 Task: Create a sub task Design and Implement Solution for the task  Develop a new online platform for event ticket sales in the project AgileMind , assign it to team member softage.4@softage.net and update the status of the sub task to  On Track  , set the priority of the sub task to Low
Action: Mouse moved to (668, 469)
Screenshot: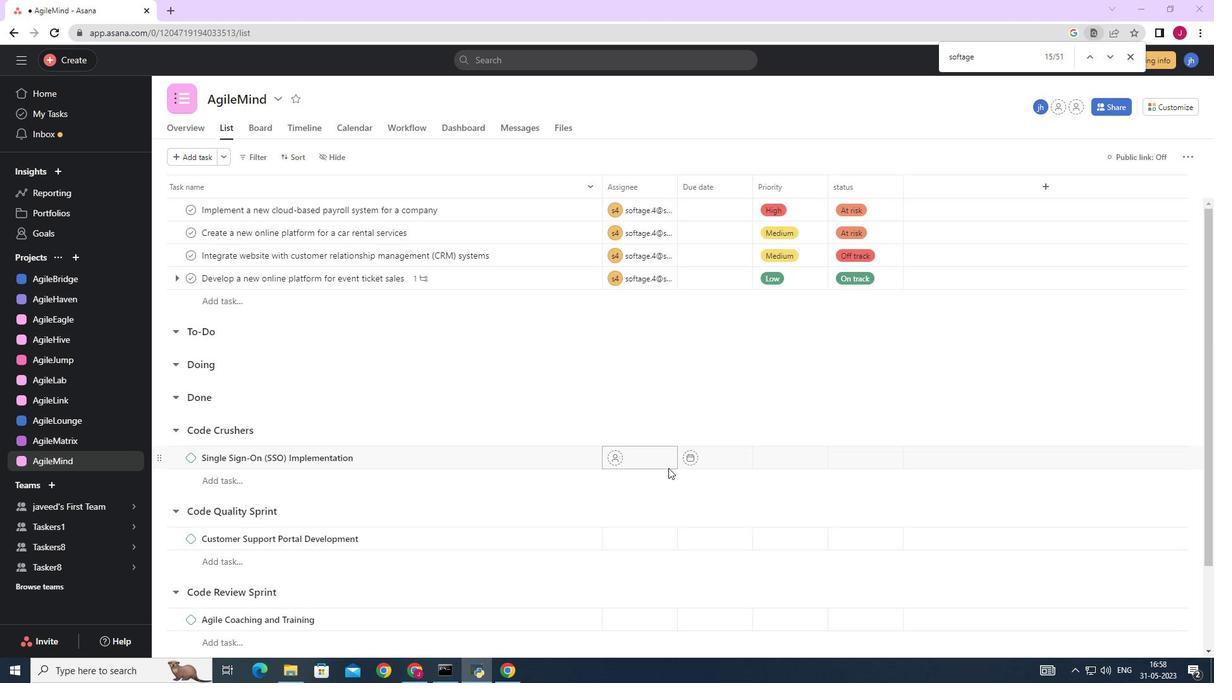 
Action: Mouse scrolled (668, 470) with delta (0, 0)
Screenshot: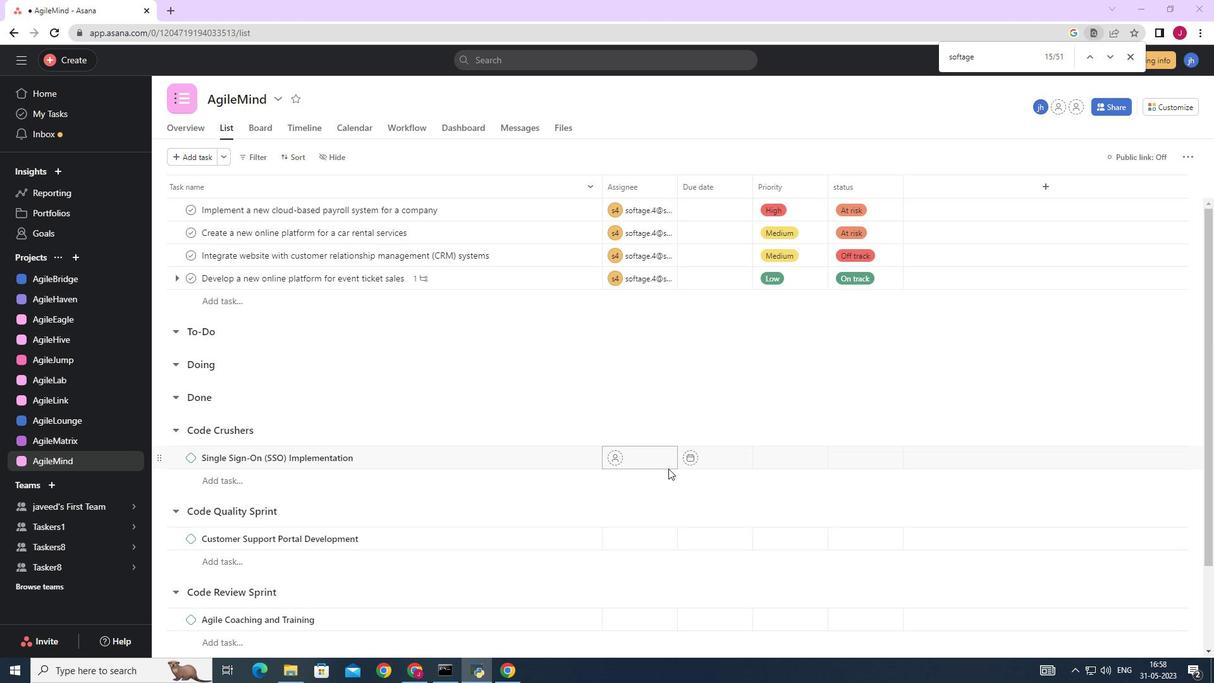 
Action: Mouse scrolled (668, 470) with delta (0, 0)
Screenshot: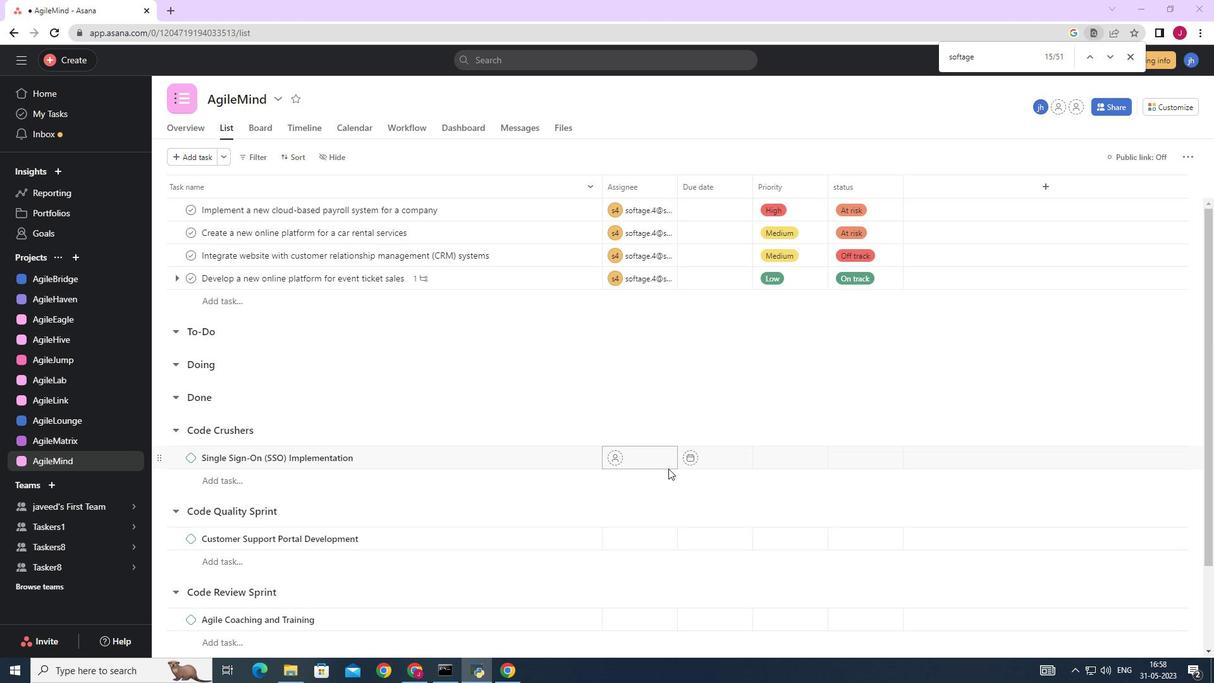 
Action: Mouse scrolled (668, 470) with delta (0, 0)
Screenshot: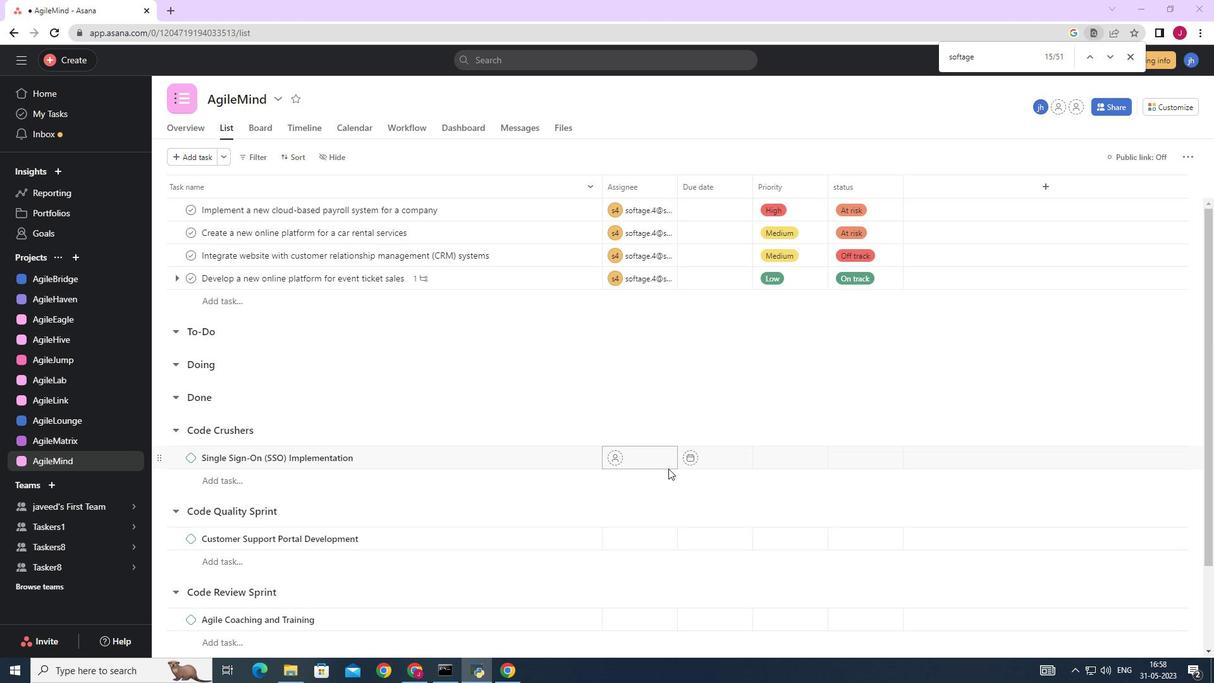 
Action: Mouse moved to (545, 279)
Screenshot: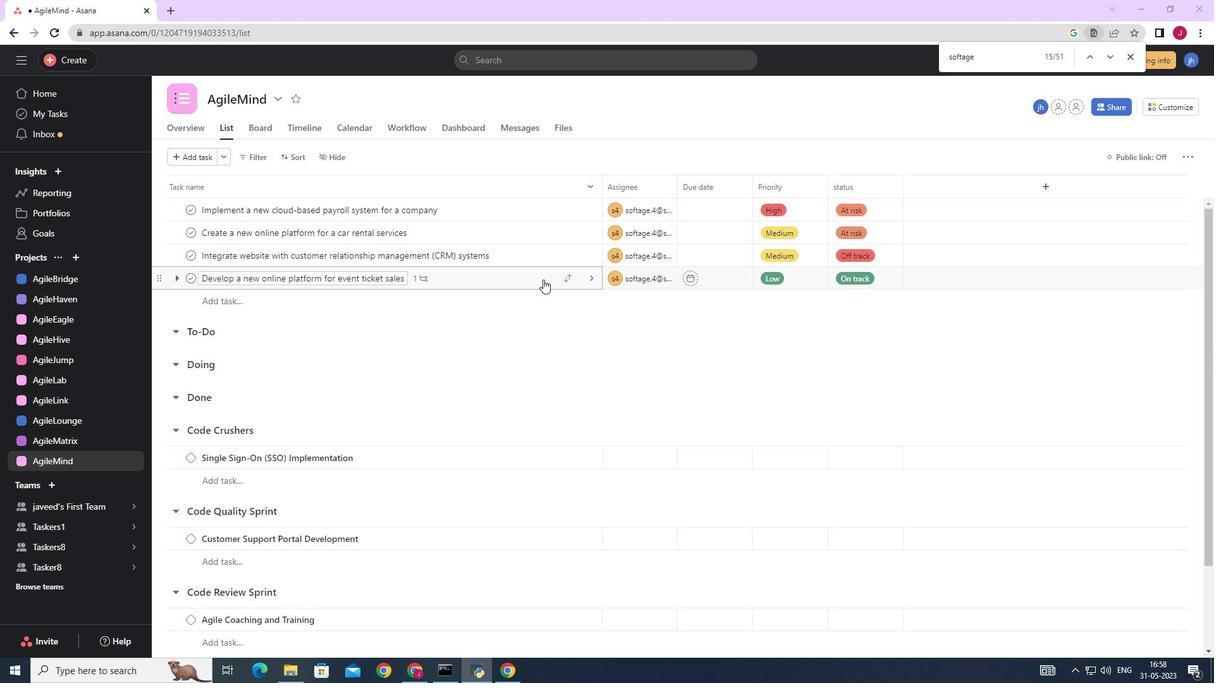 
Action: Mouse pressed left at (545, 279)
Screenshot: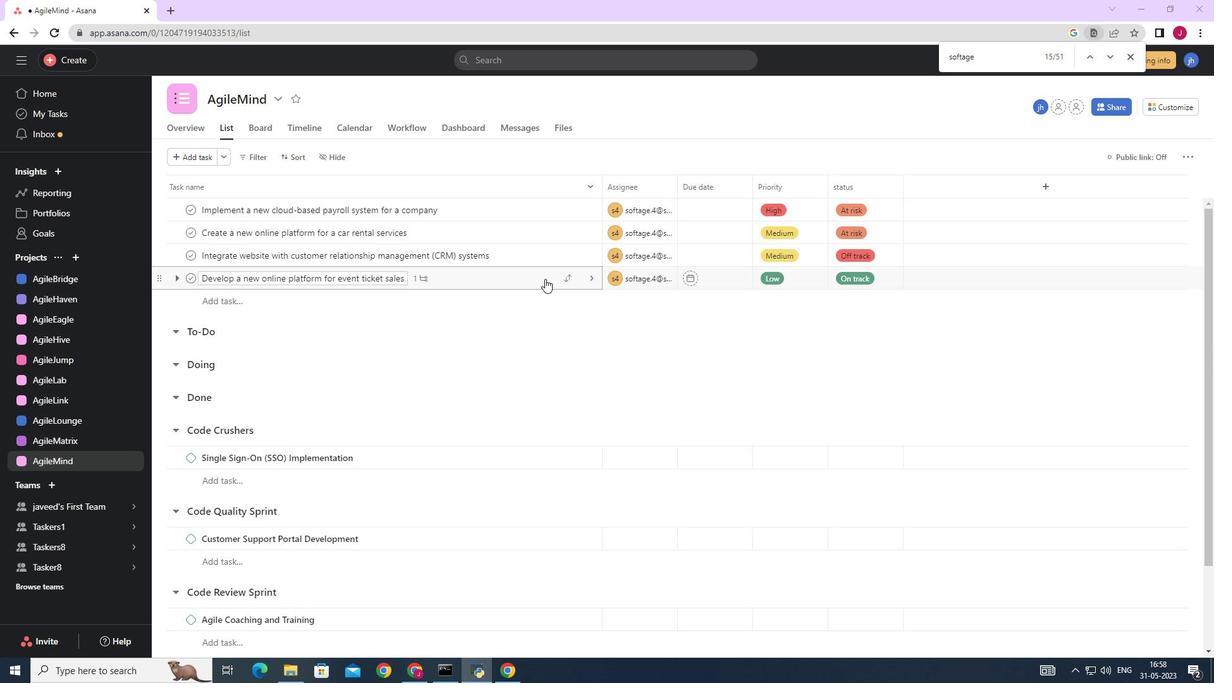 
Action: Mouse moved to (886, 373)
Screenshot: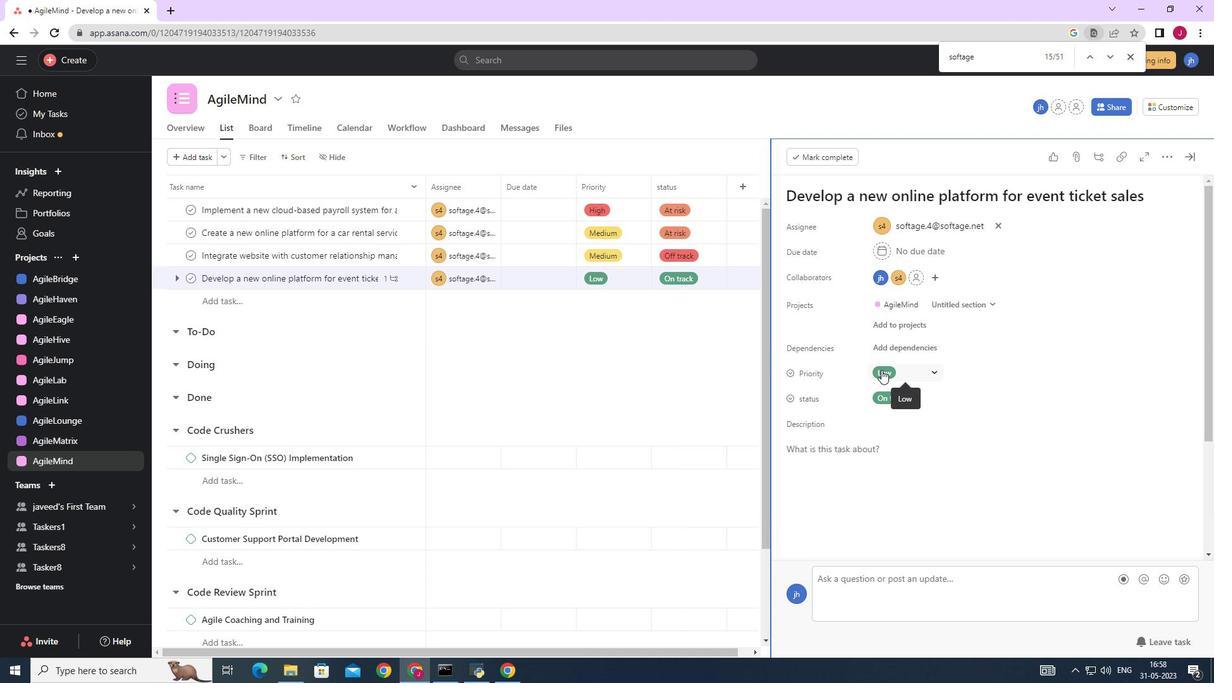 
Action: Mouse scrolled (883, 370) with delta (0, 0)
Screenshot: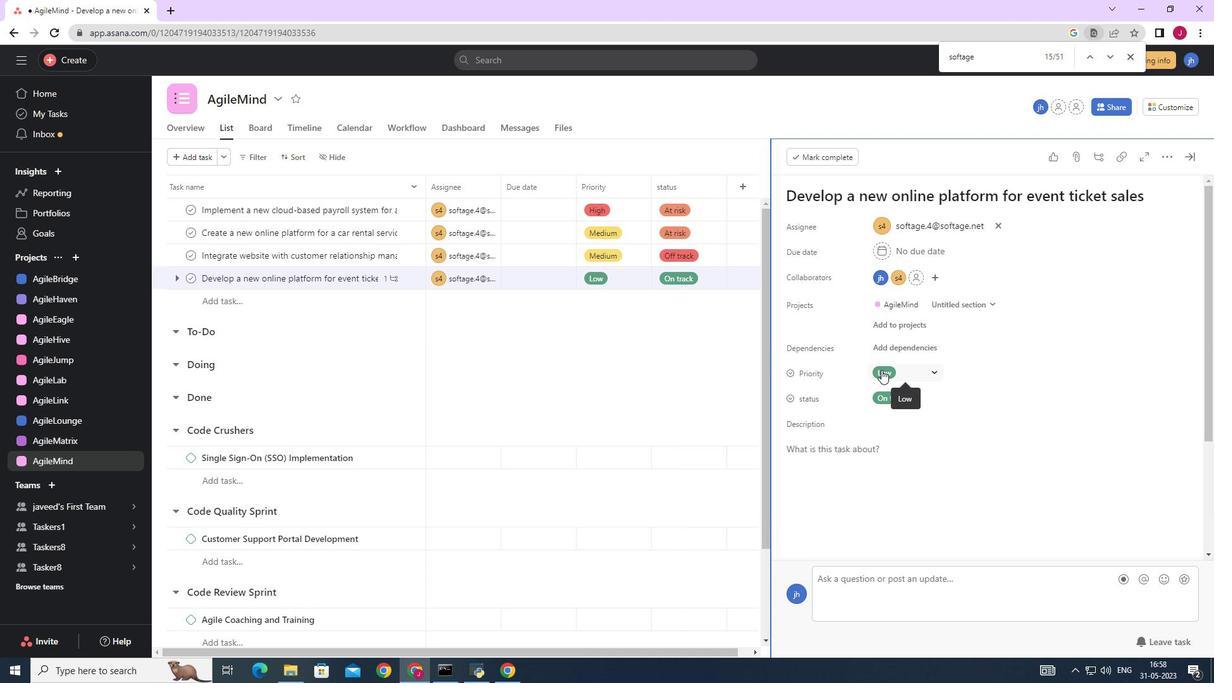 
Action: Mouse scrolled (885, 370) with delta (0, 0)
Screenshot: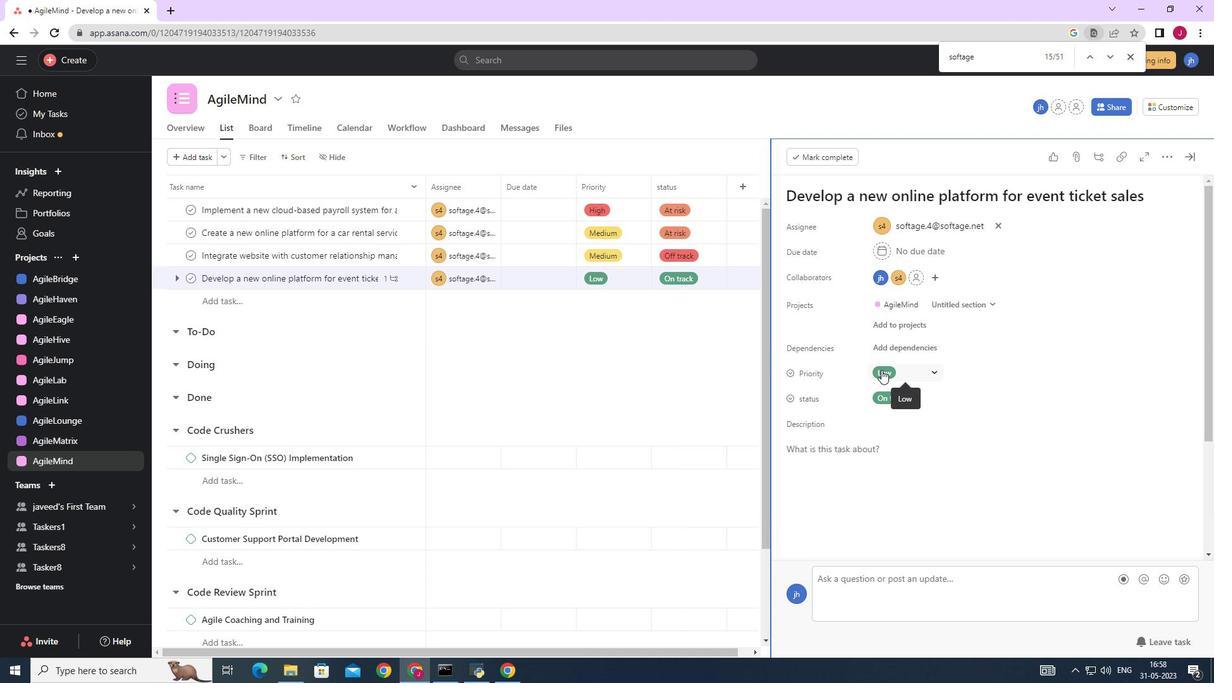 
Action: Mouse scrolled (886, 371) with delta (0, 0)
Screenshot: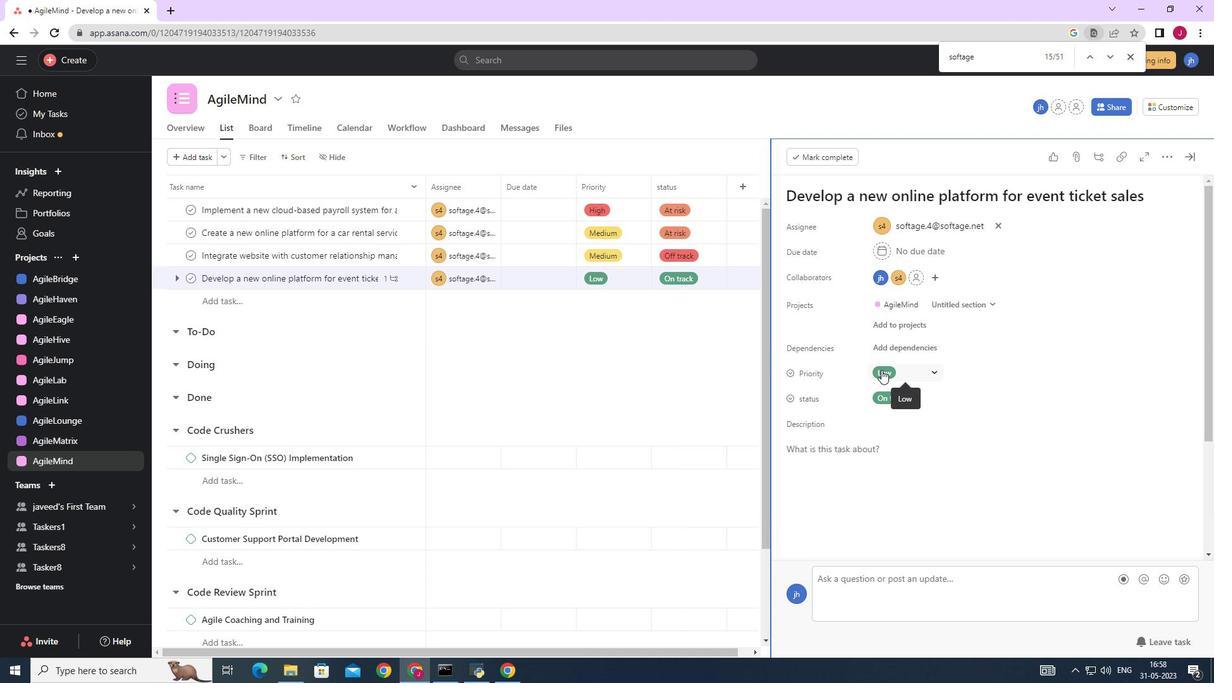 
Action: Mouse scrolled (886, 372) with delta (0, 0)
Screenshot: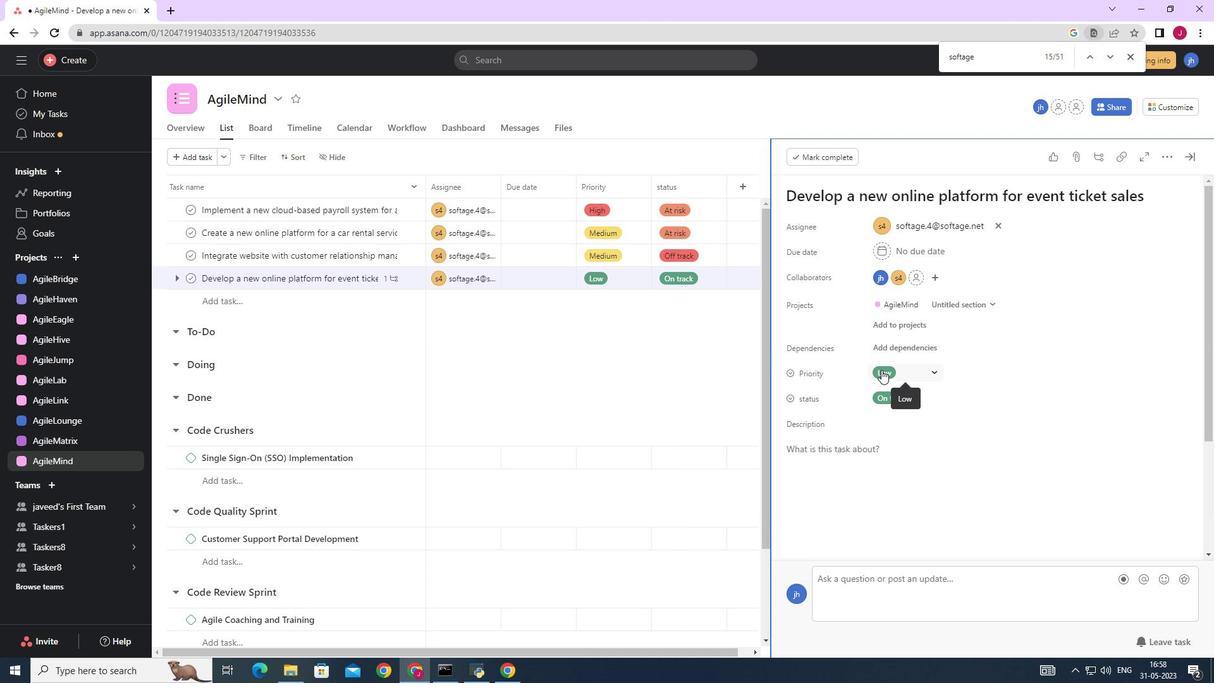 
Action: Mouse moved to (823, 463)
Screenshot: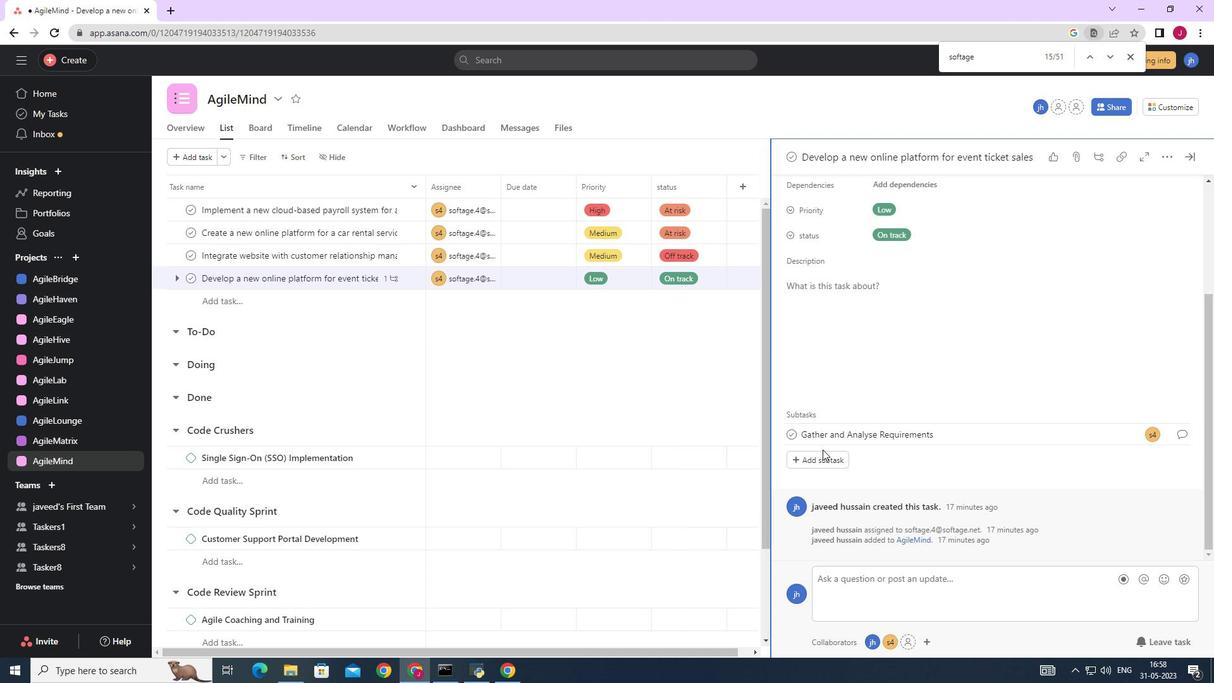 
Action: Mouse pressed left at (823, 463)
Screenshot: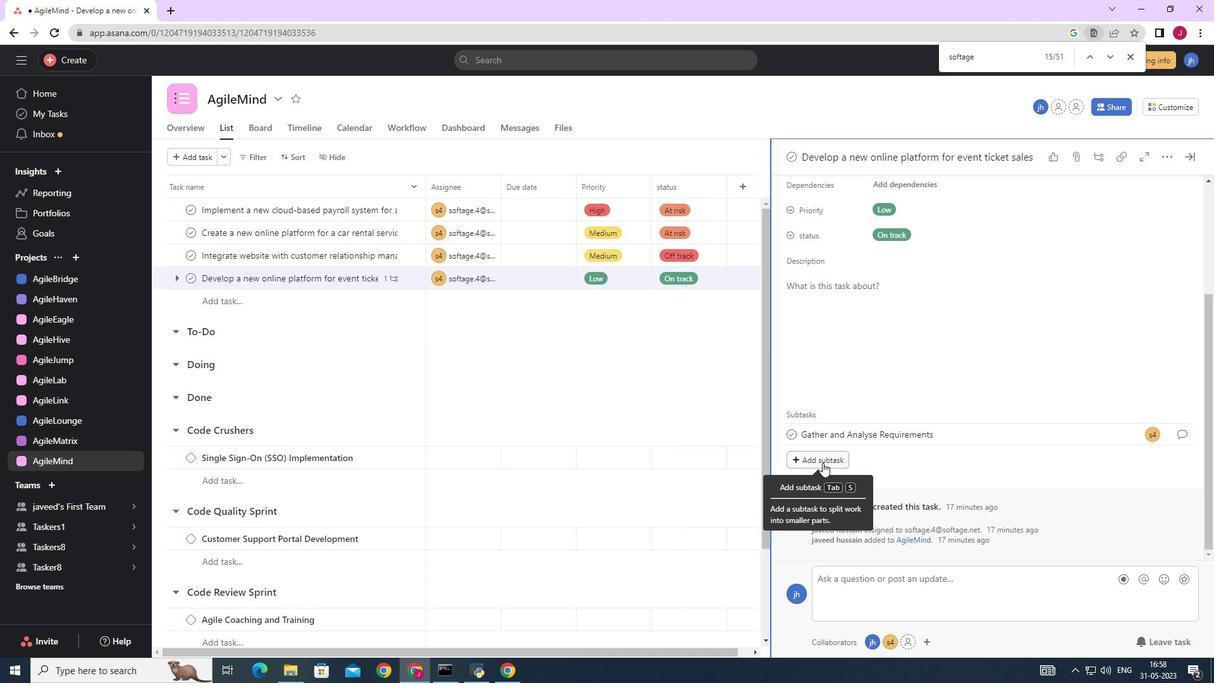 
Action: Key pressed <Key.caps_lock>D<Key.caps_lock>esign<Key.space>and<Key.space><Key.caps_lock>I<Key.caps_lock>mplement<Key.space><Key.caps_lock>S<Key.caps_lock>olution
Screenshot: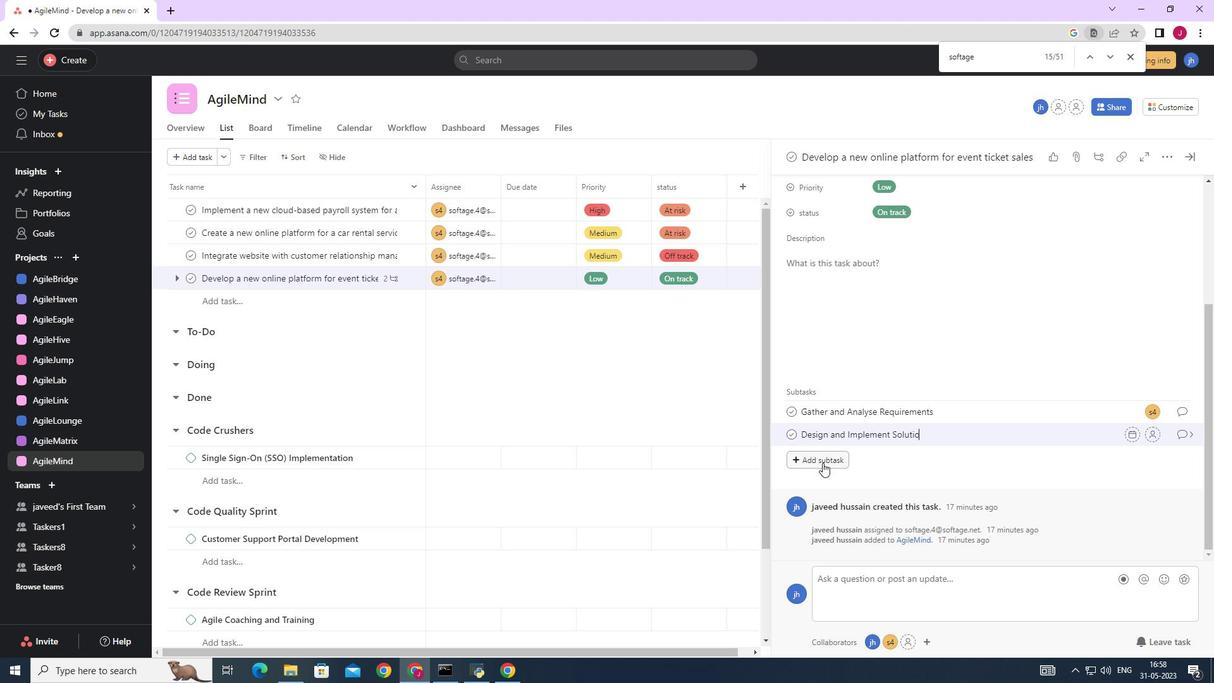 
Action: Mouse moved to (1152, 435)
Screenshot: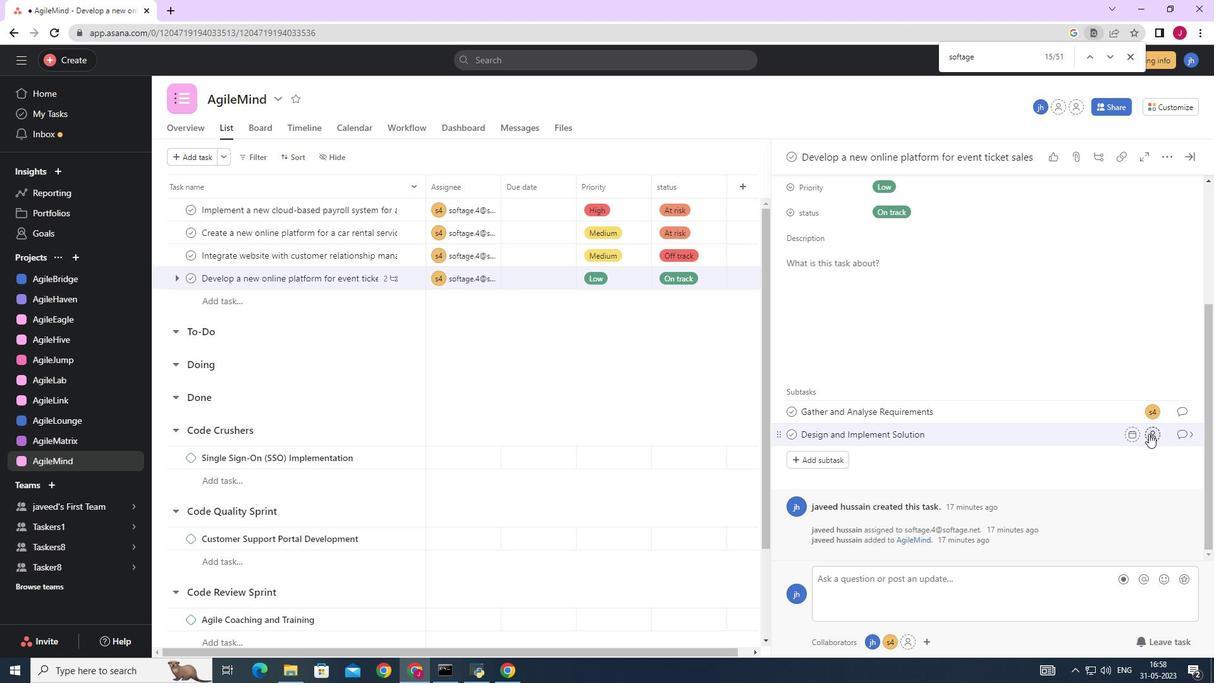 
Action: Mouse pressed left at (1152, 435)
Screenshot: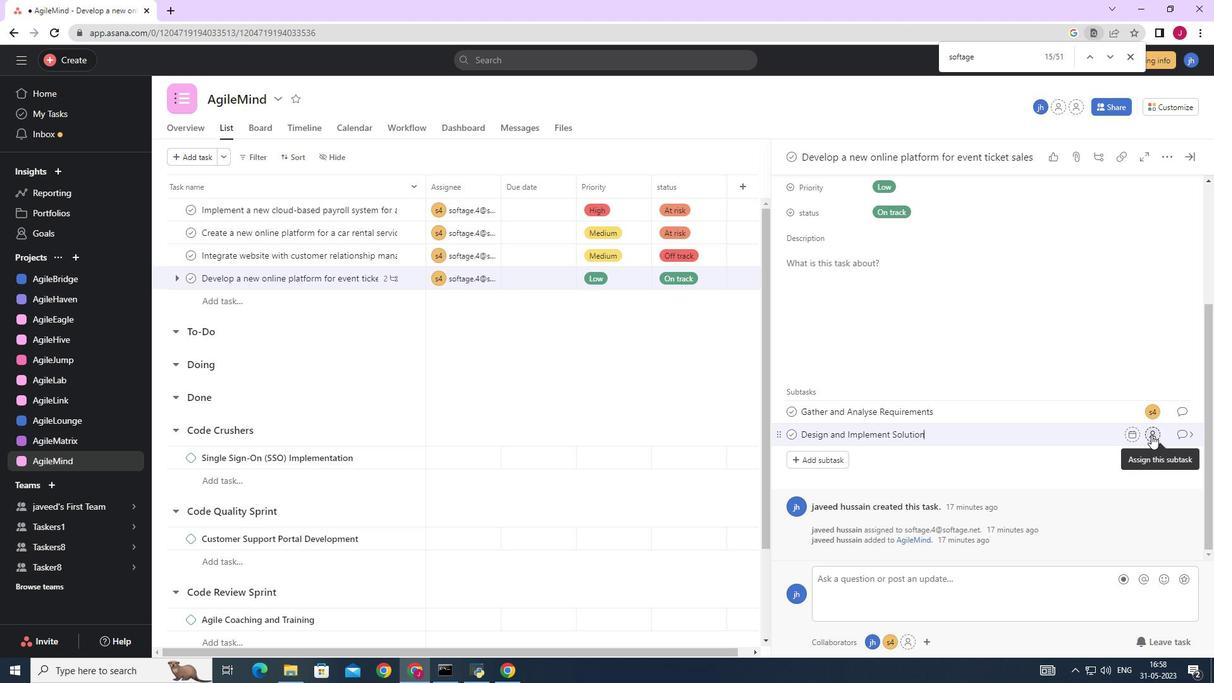 
Action: Mouse moved to (1125, 426)
Screenshot: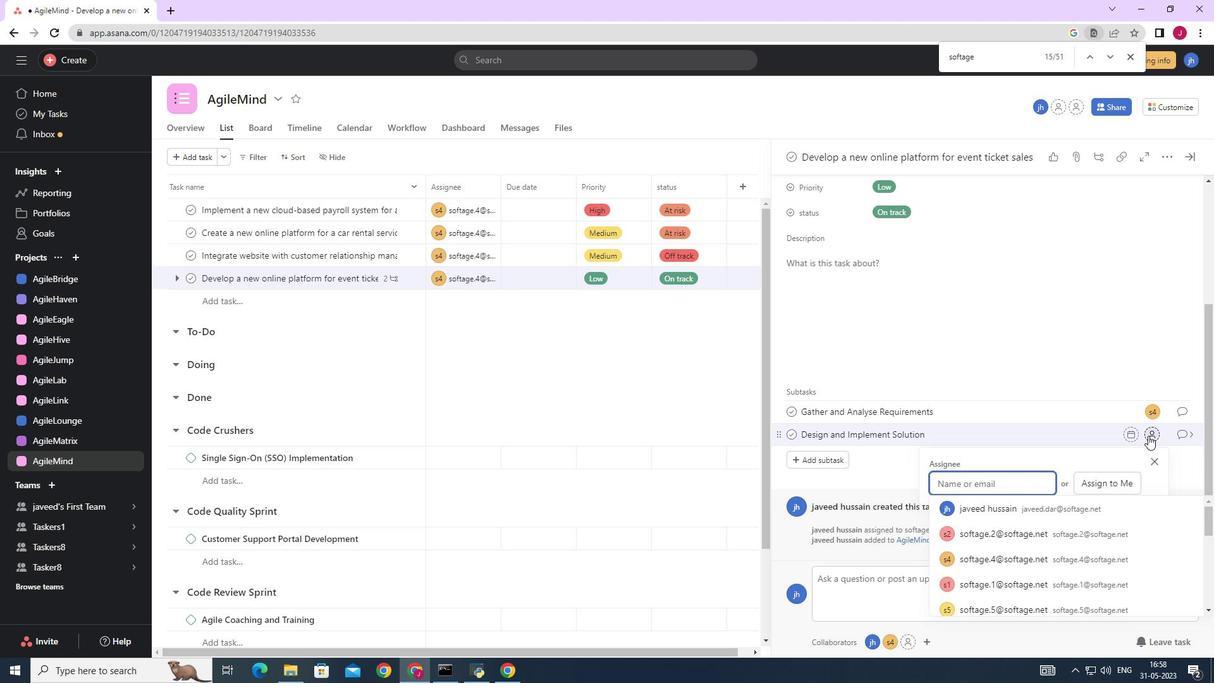 
Action: Key pressed softage.4
Screenshot: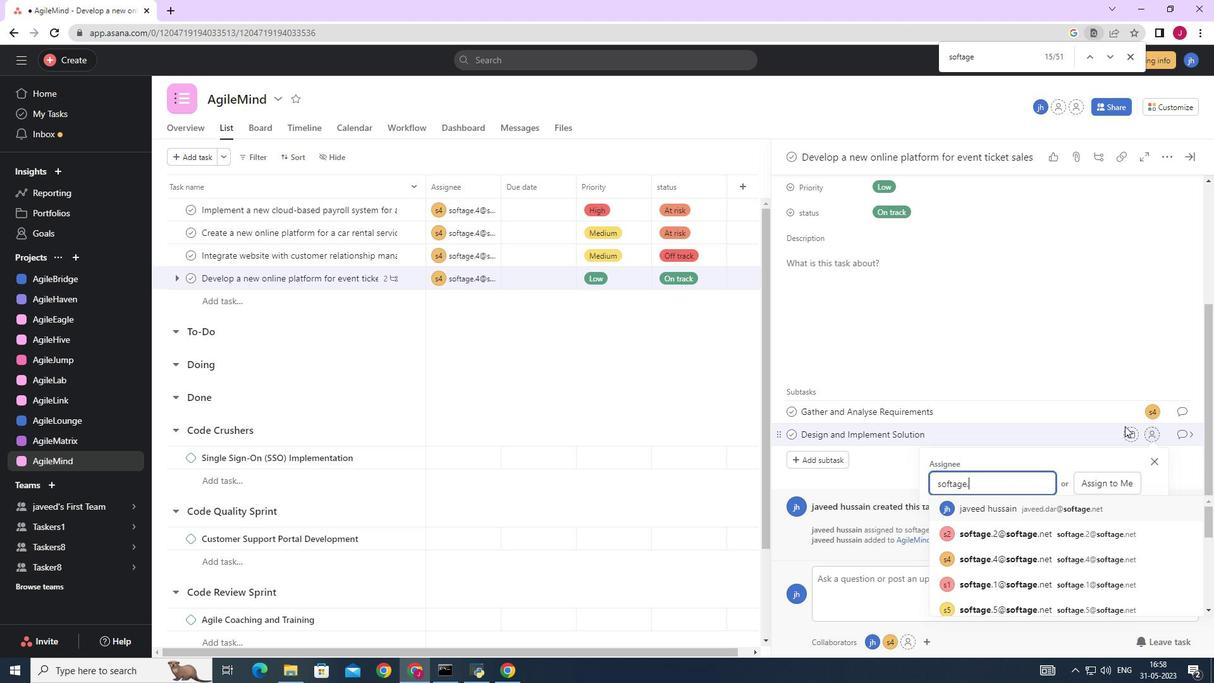
Action: Mouse moved to (1025, 505)
Screenshot: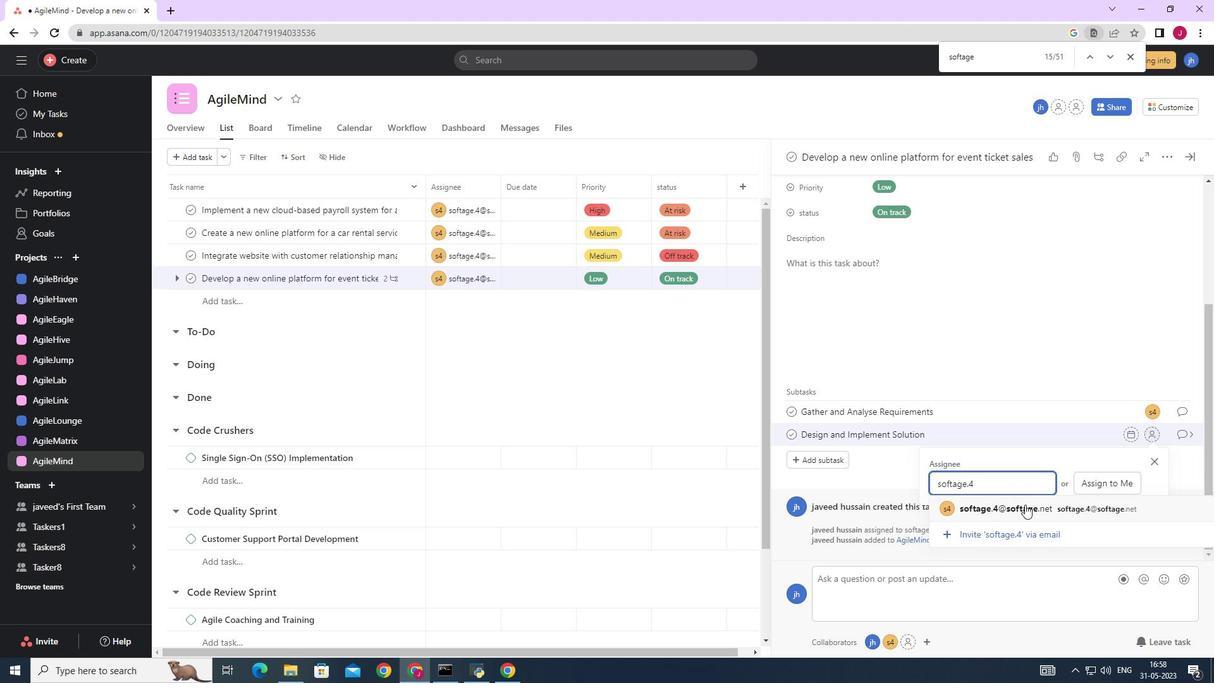 
Action: Mouse pressed left at (1025, 505)
Screenshot: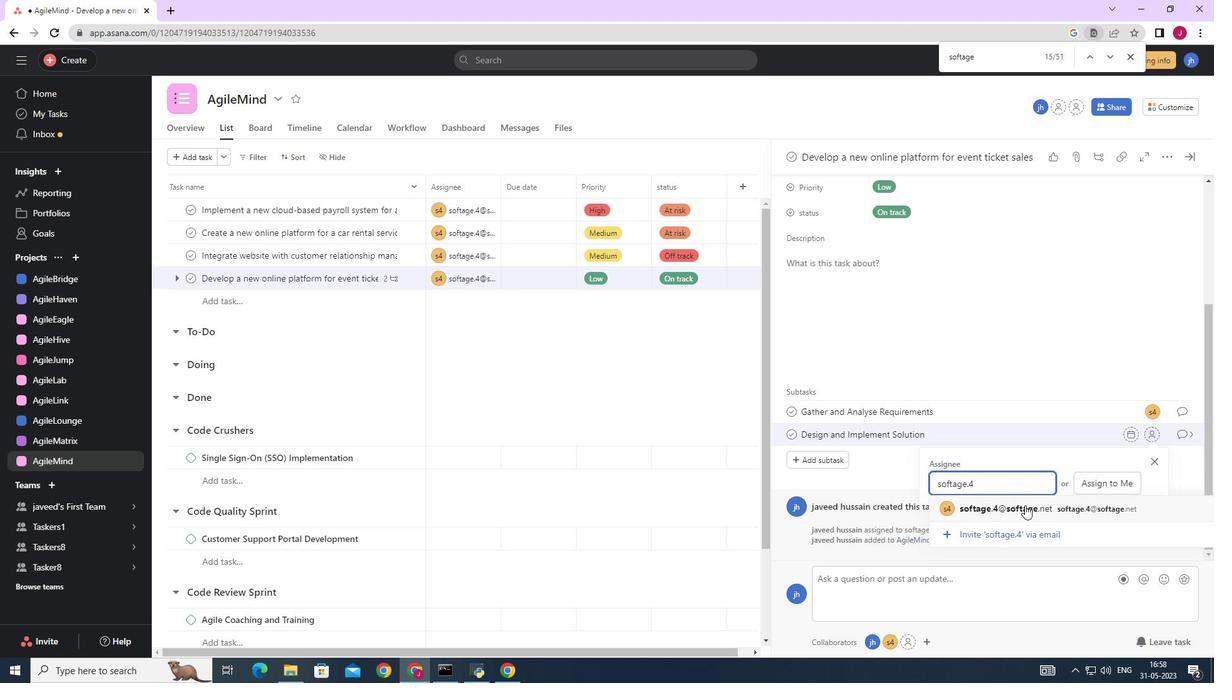 
Action: Mouse moved to (1182, 435)
Screenshot: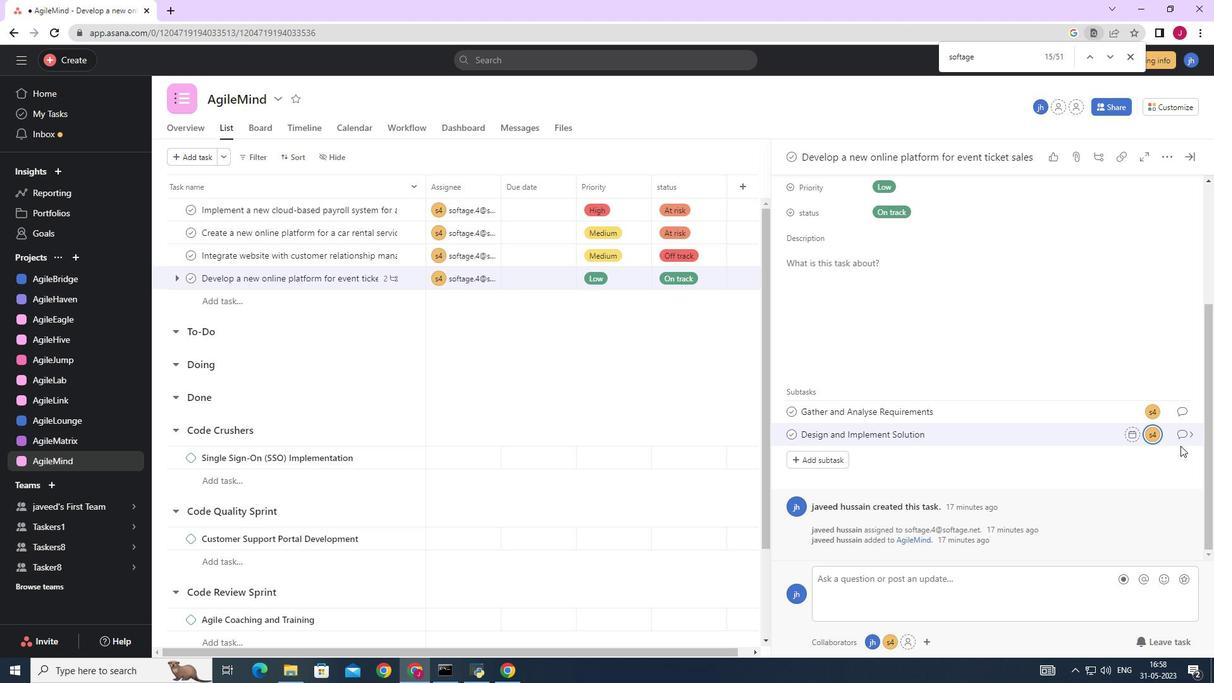 
Action: Mouse pressed left at (1182, 435)
Screenshot: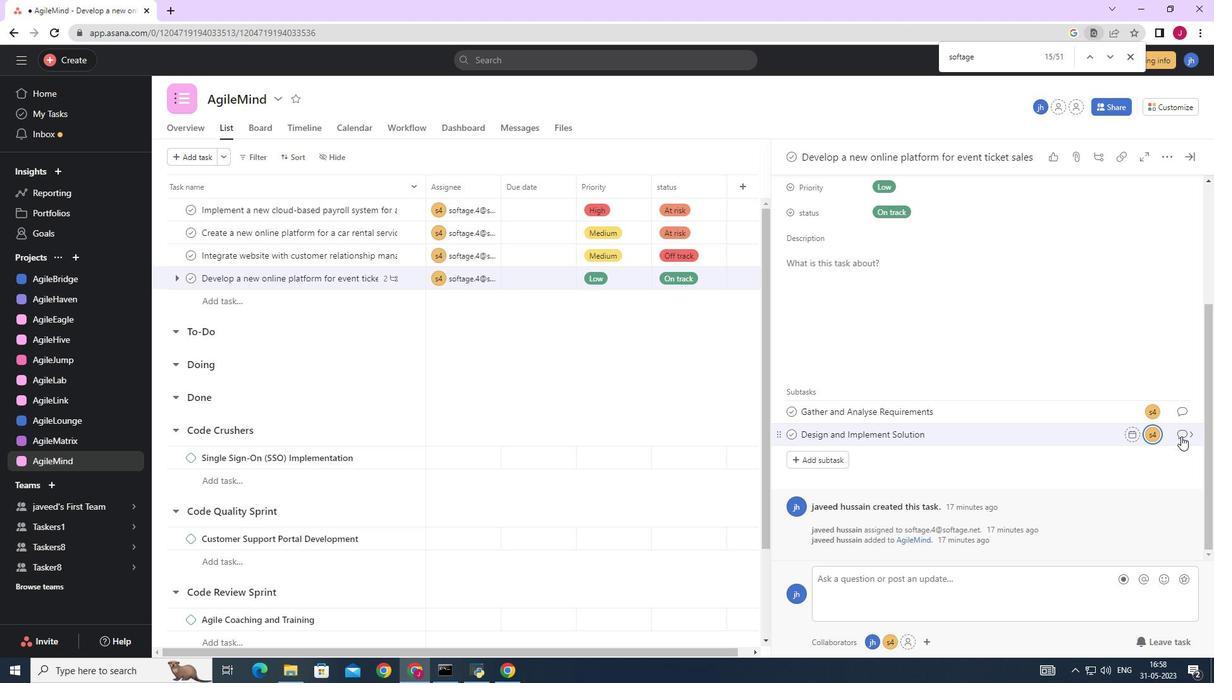 
Action: Mouse moved to (848, 363)
Screenshot: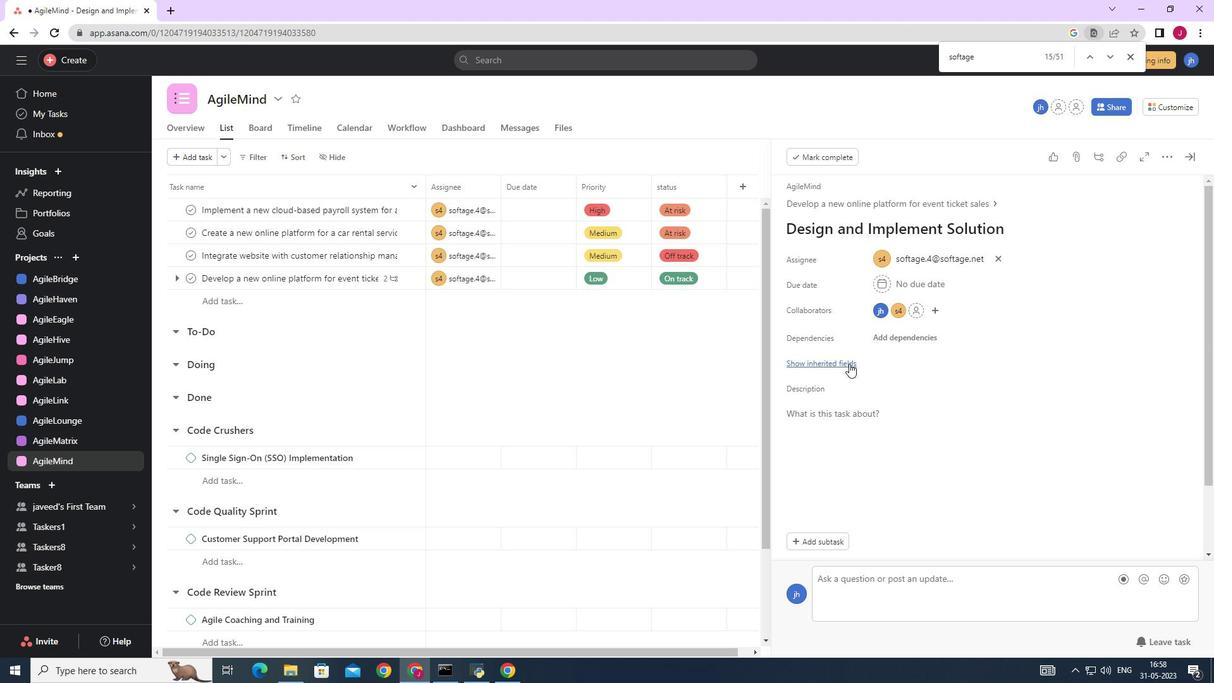 
Action: Mouse pressed left at (848, 363)
Screenshot: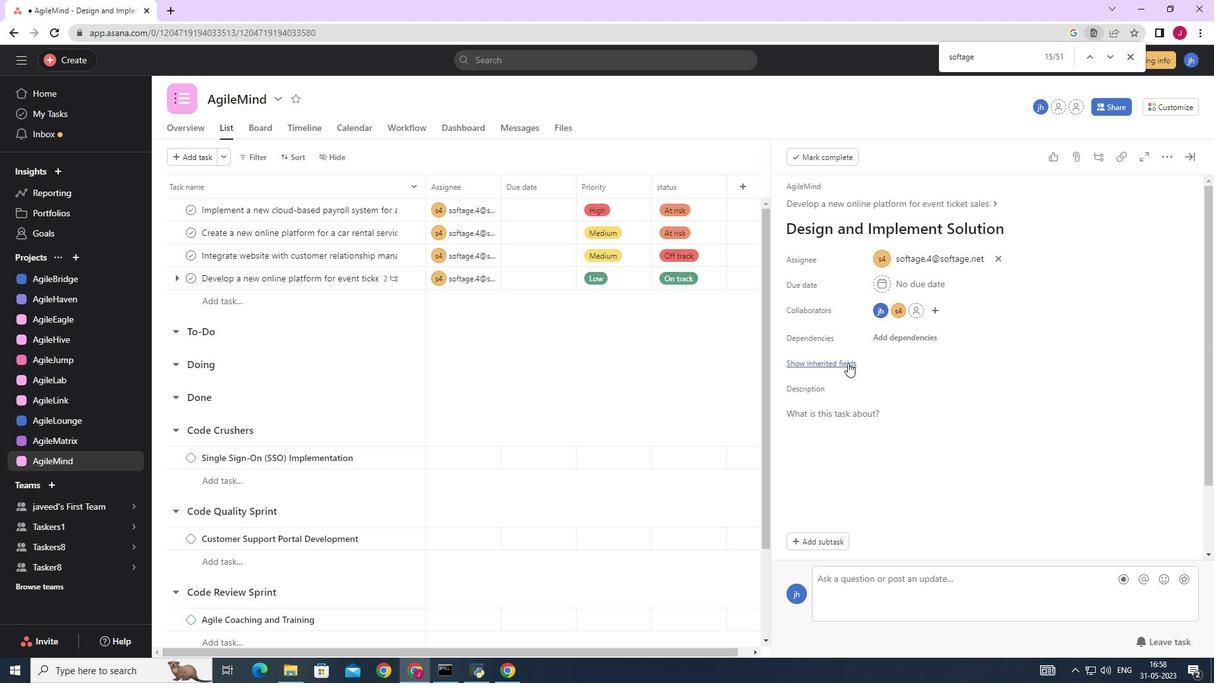 
Action: Mouse moved to (880, 386)
Screenshot: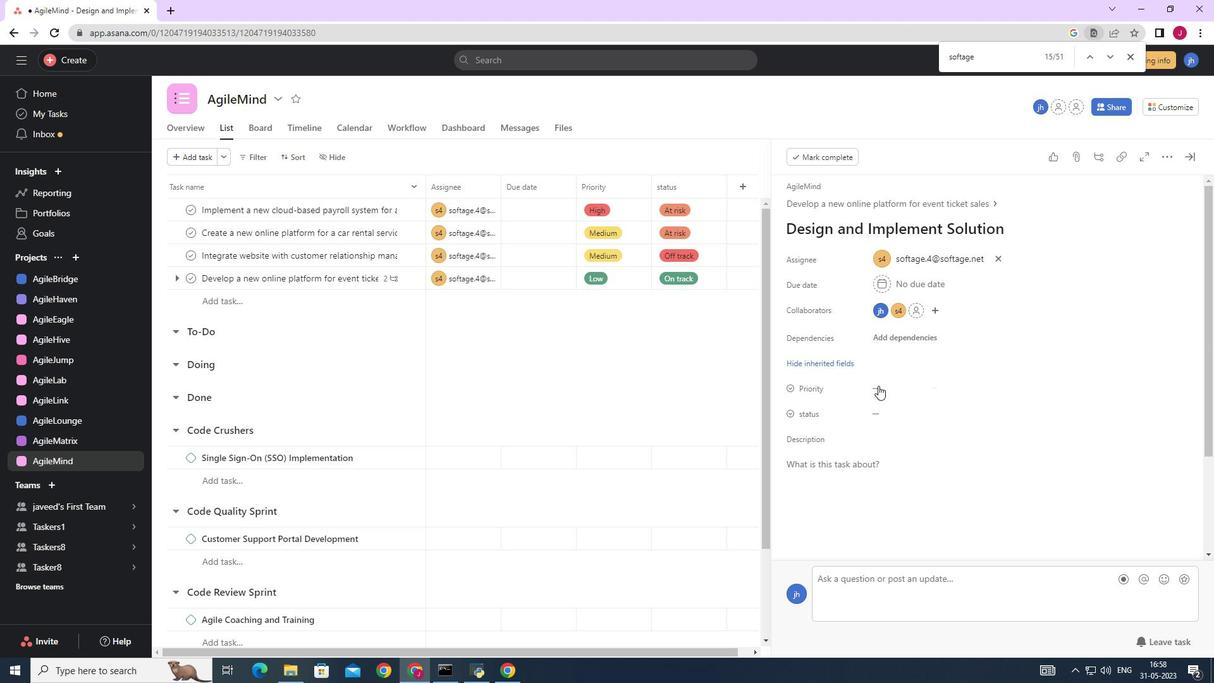 
Action: Mouse pressed left at (880, 386)
Screenshot: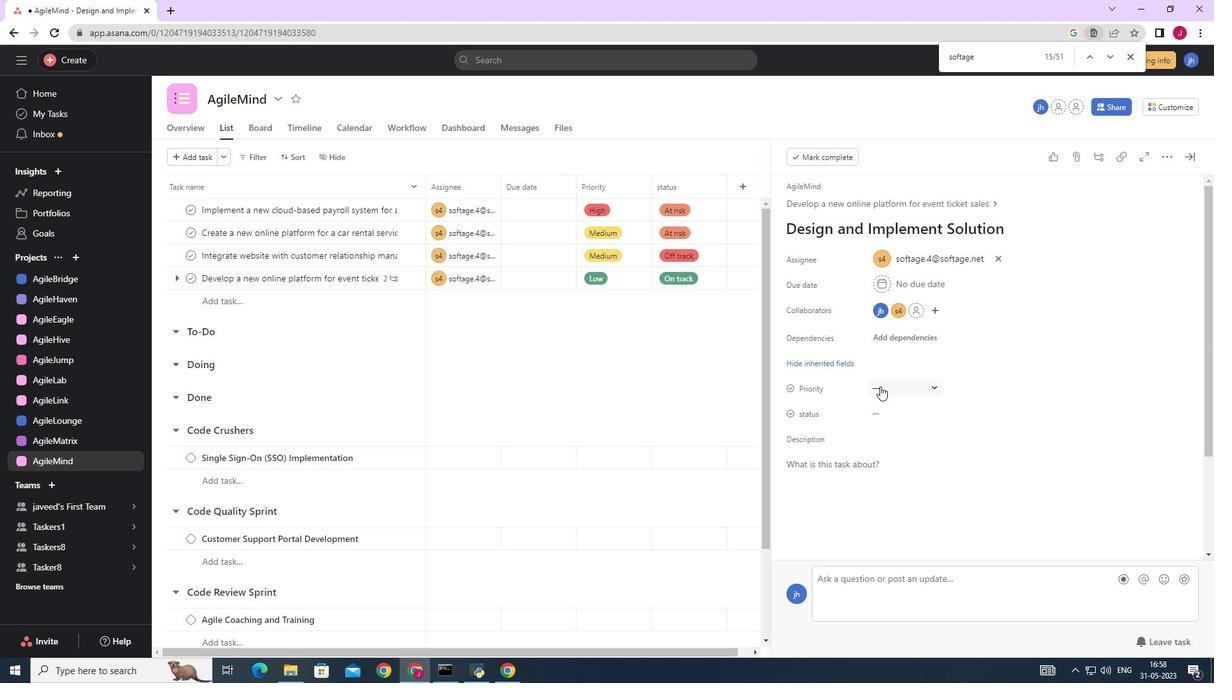 
Action: Mouse moved to (908, 478)
Screenshot: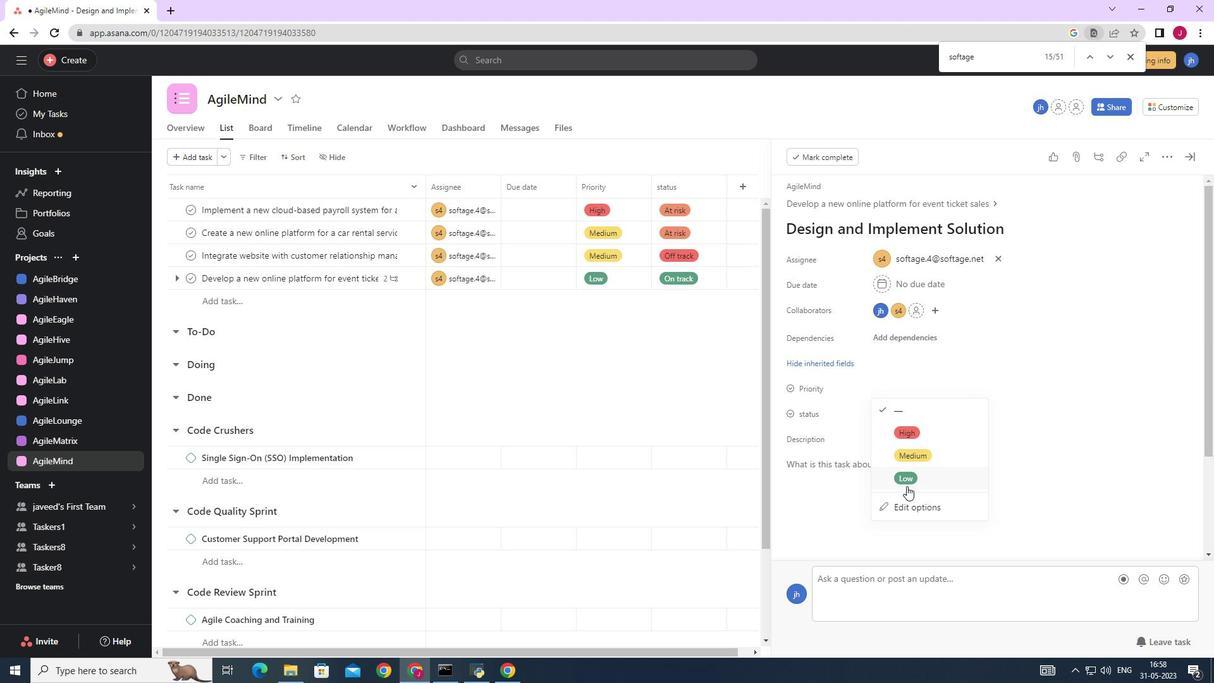 
Action: Mouse pressed left at (908, 478)
Screenshot: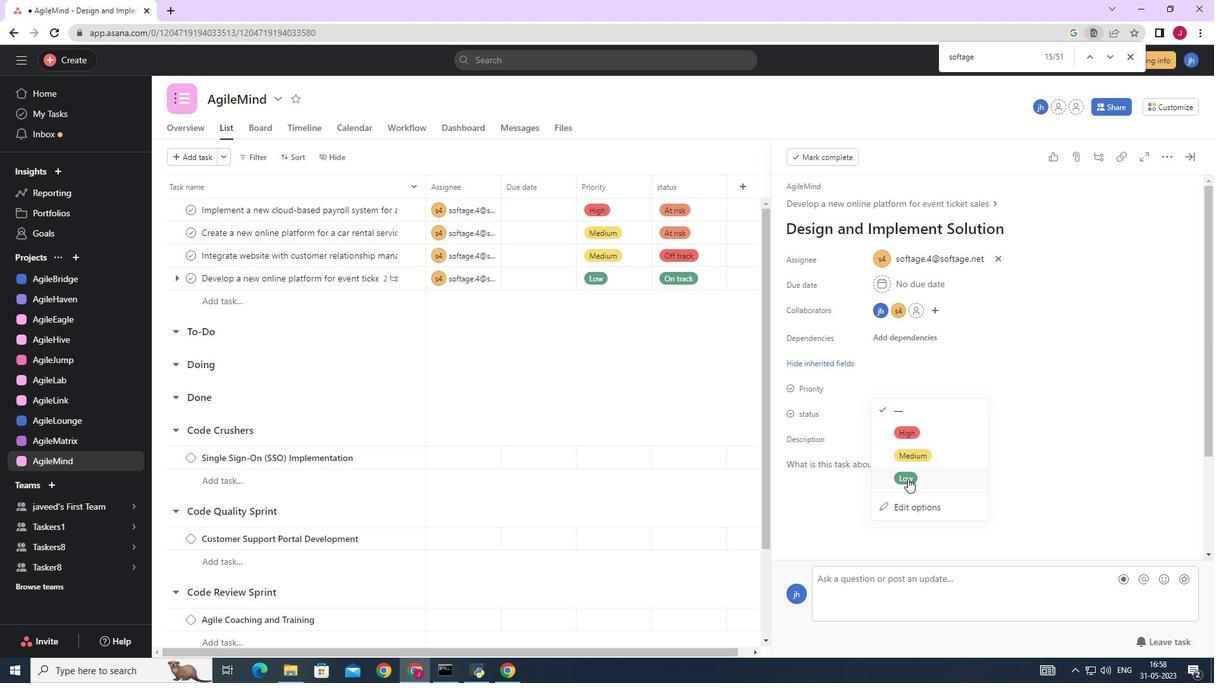 
Action: Mouse moved to (882, 414)
Screenshot: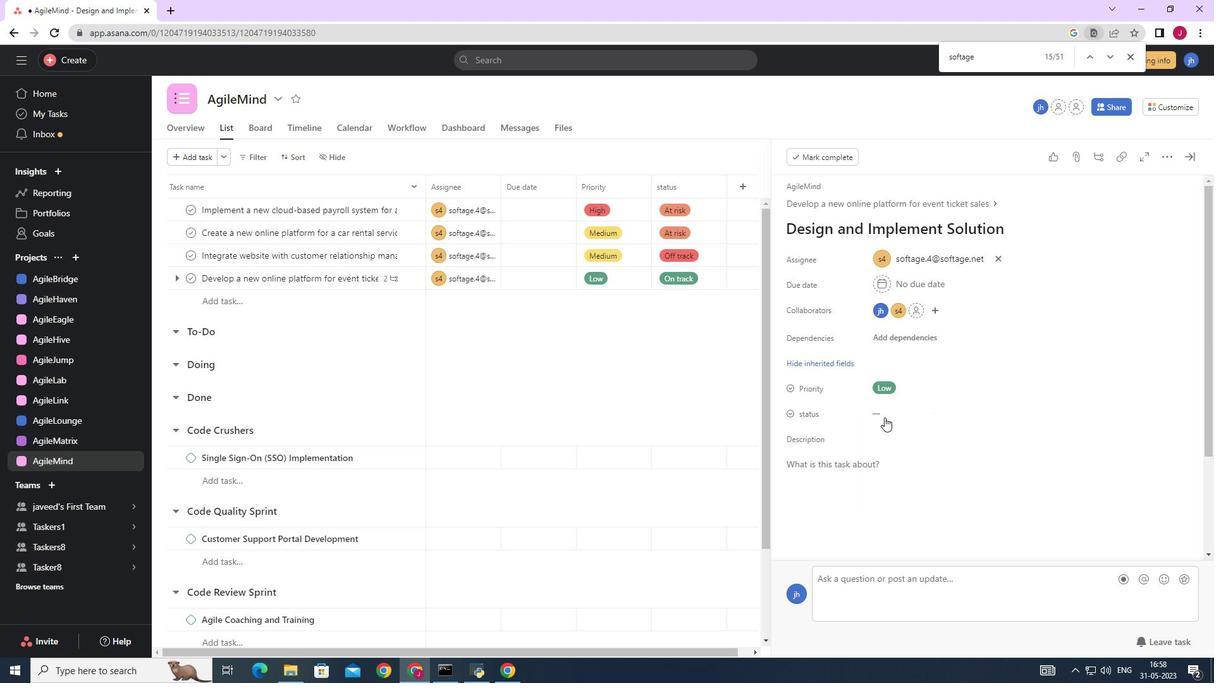 
Action: Mouse pressed left at (882, 414)
Screenshot: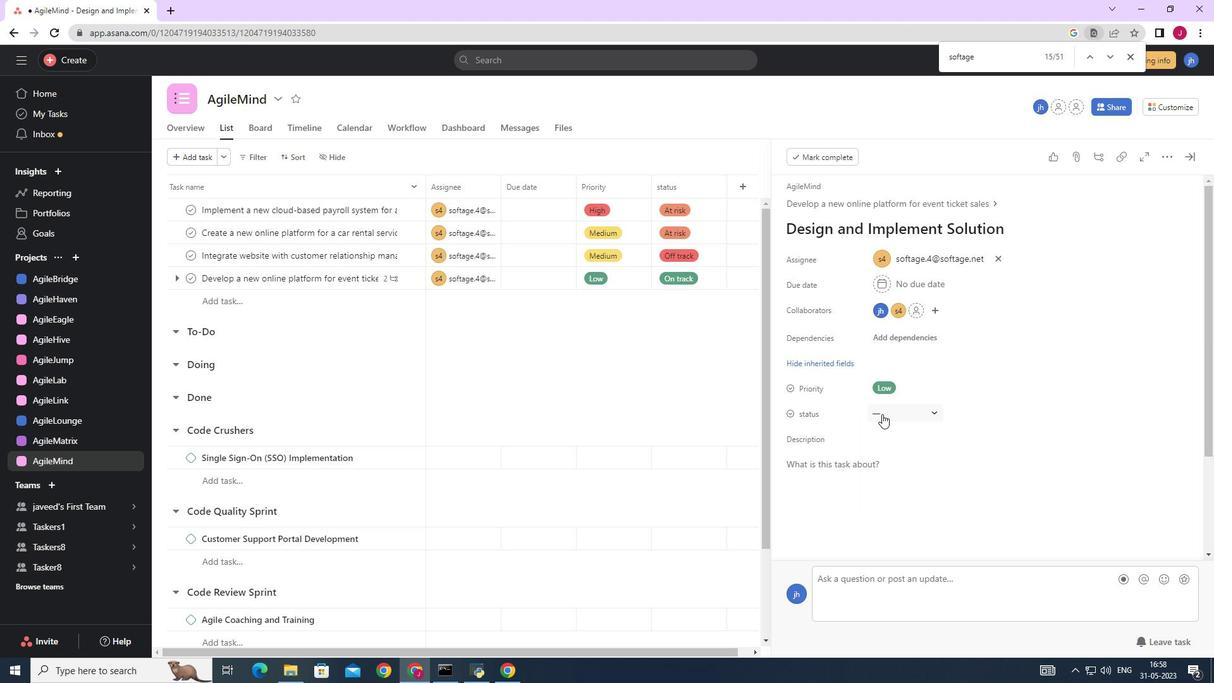 
Action: Mouse moved to (917, 458)
Screenshot: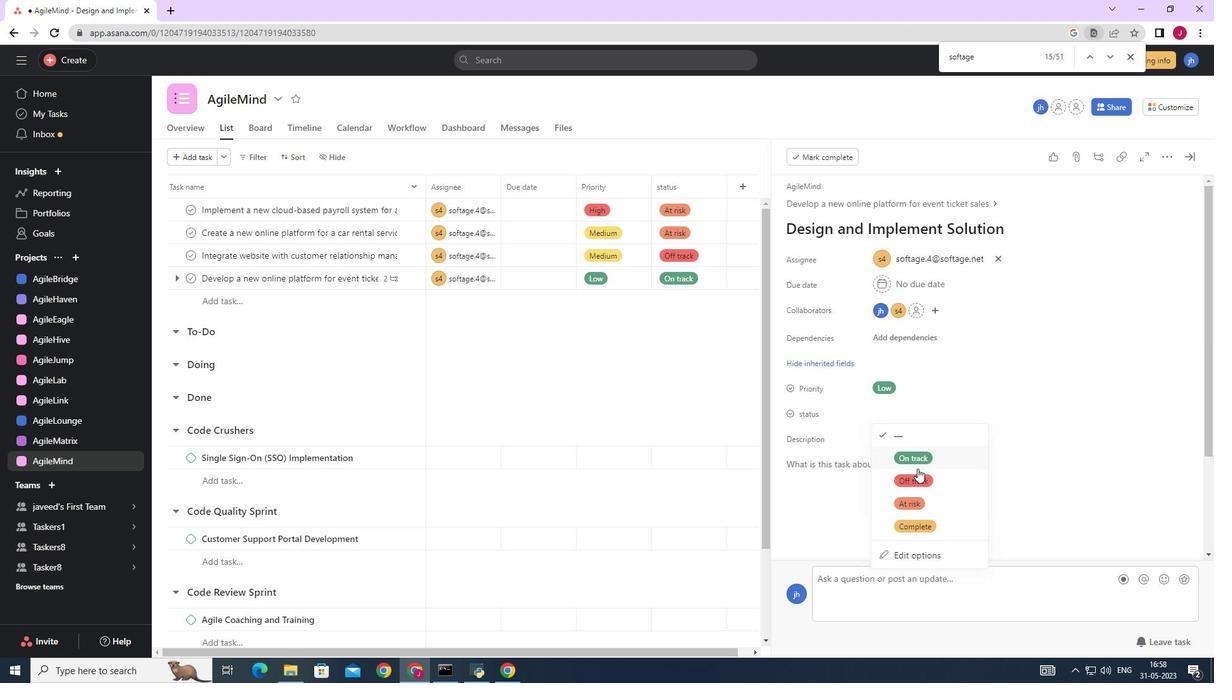 
Action: Mouse pressed left at (917, 458)
Screenshot: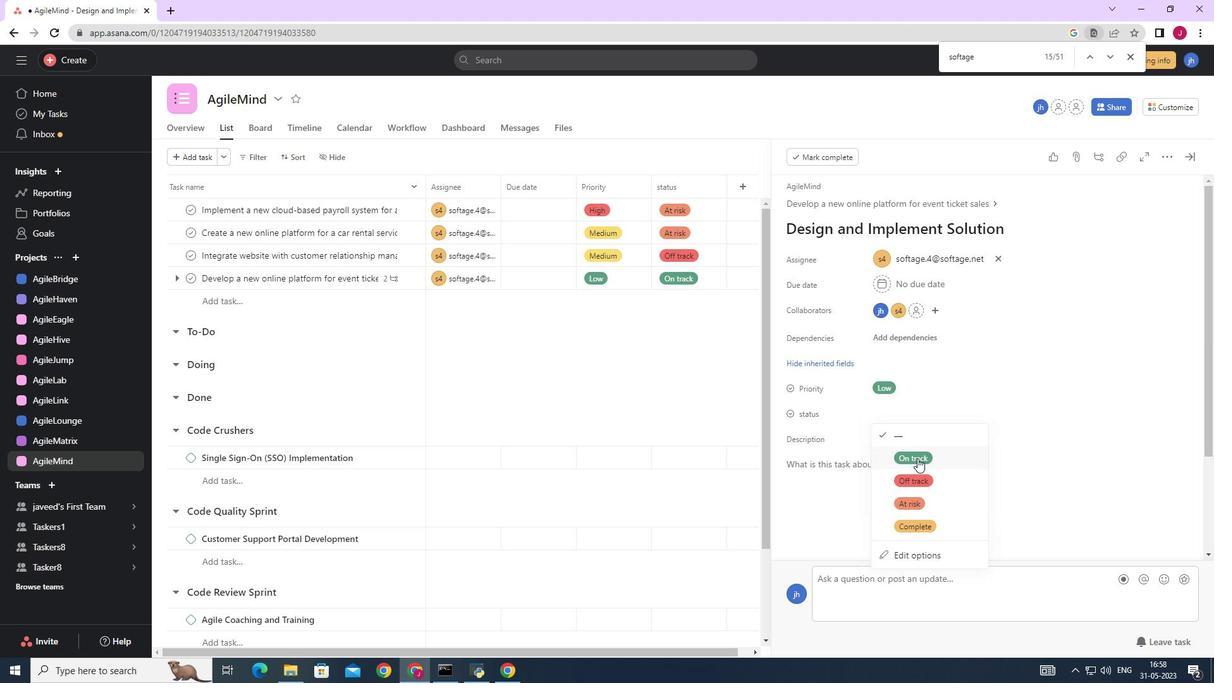 
Action: Mouse moved to (1192, 157)
Screenshot: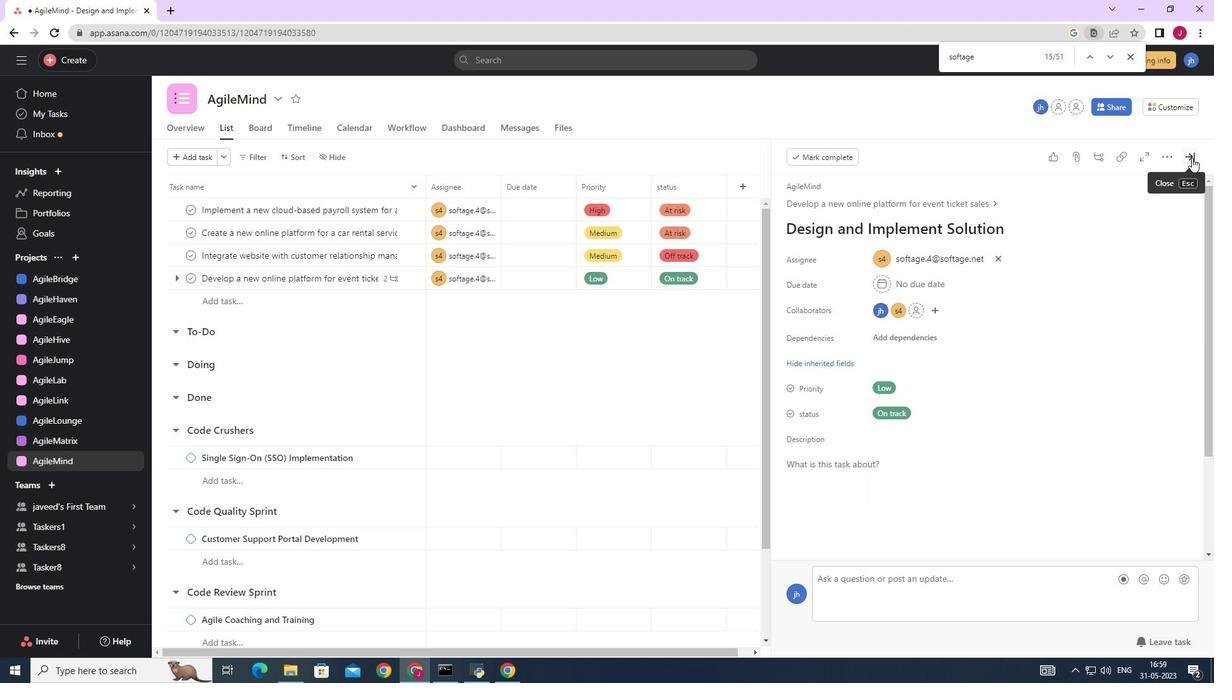 
Action: Mouse pressed left at (1192, 157)
Screenshot: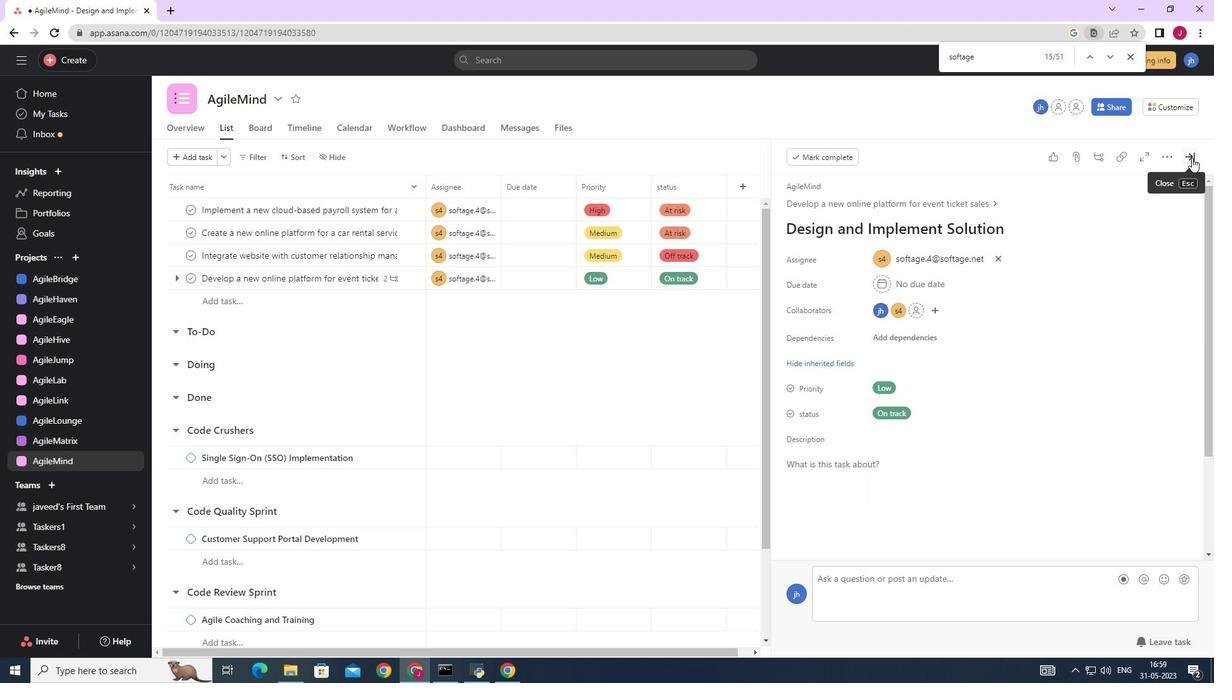 
Action: Mouse moved to (163, 518)
Screenshot: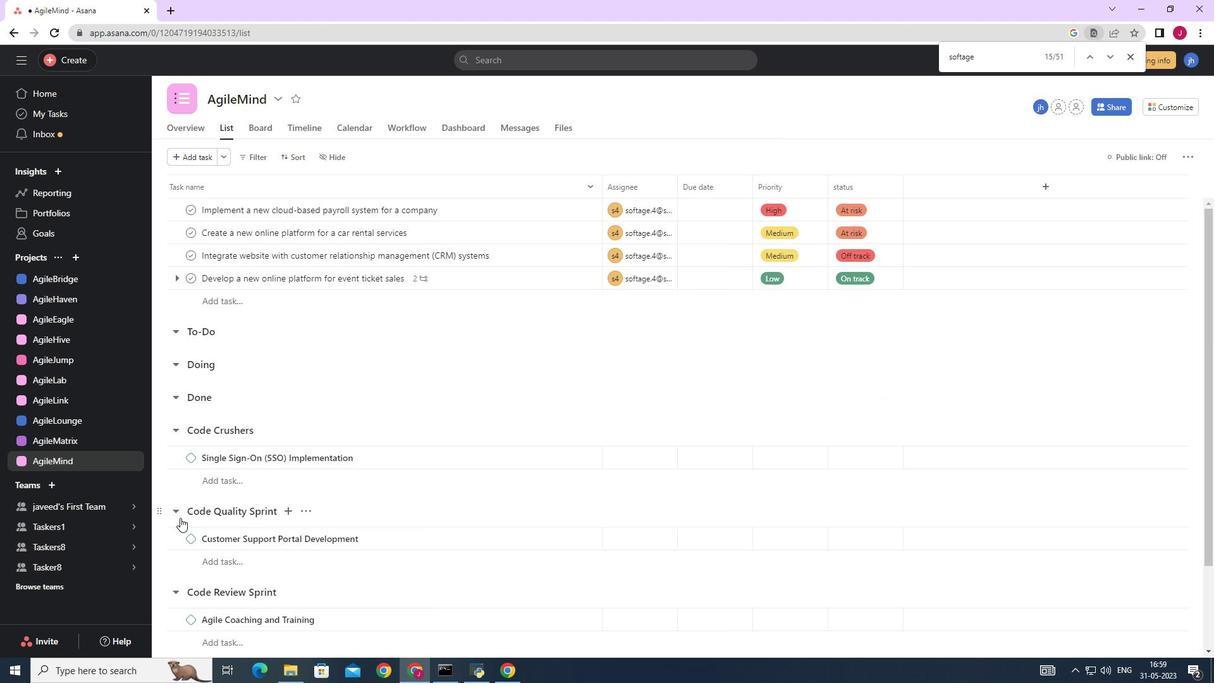 
